 Task: Check the percentage active listings of high ceilings in the last 5 years.
Action: Mouse moved to (936, 209)
Screenshot: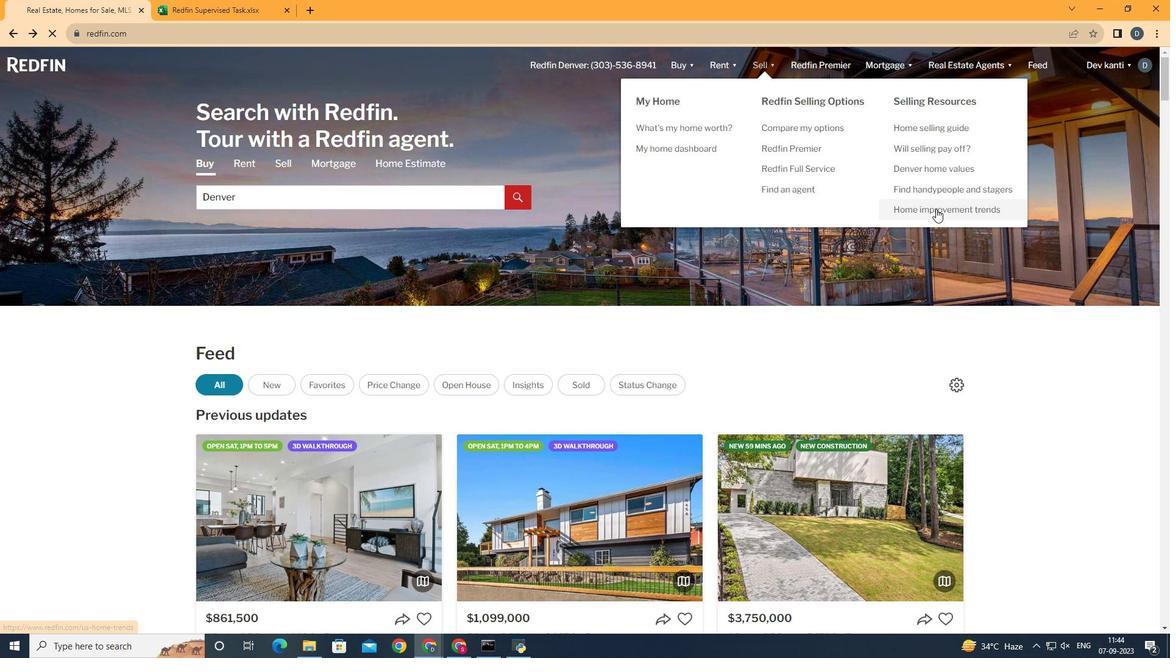 
Action: Mouse pressed left at (936, 209)
Screenshot: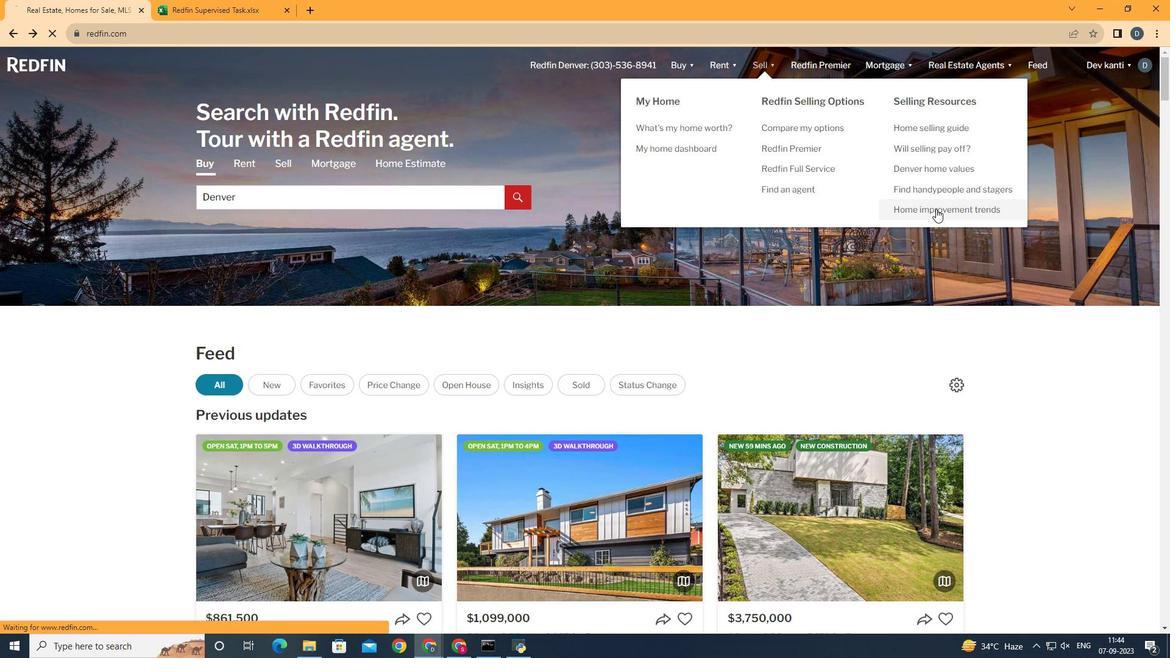 
Action: Mouse moved to (292, 245)
Screenshot: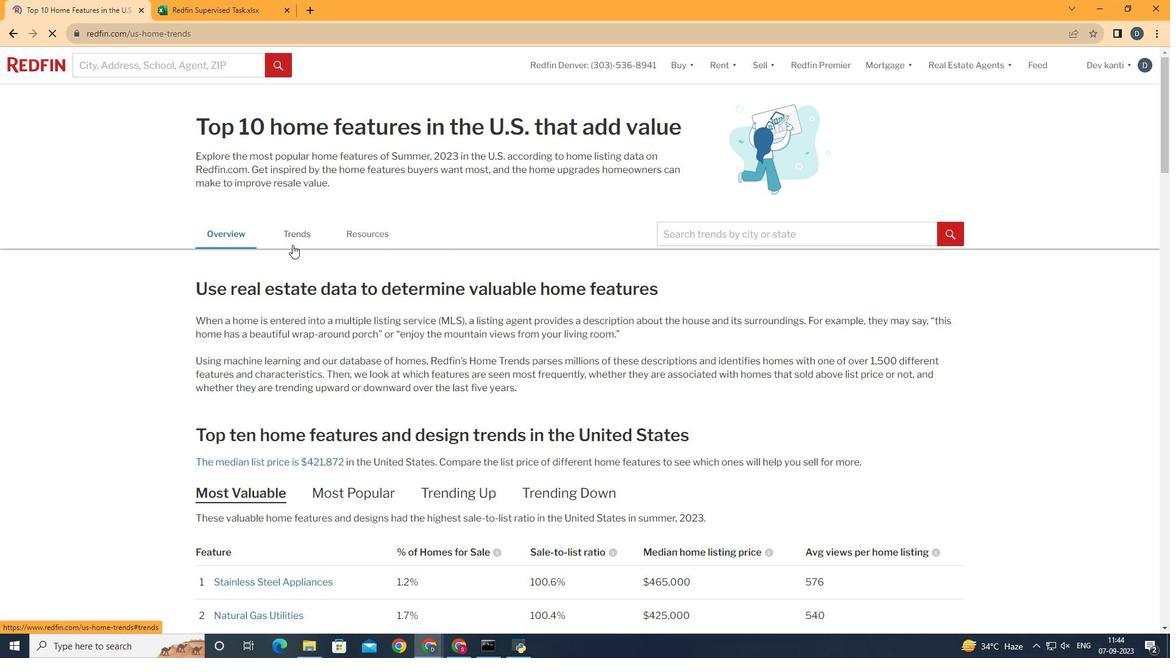 
Action: Mouse pressed left at (292, 245)
Screenshot: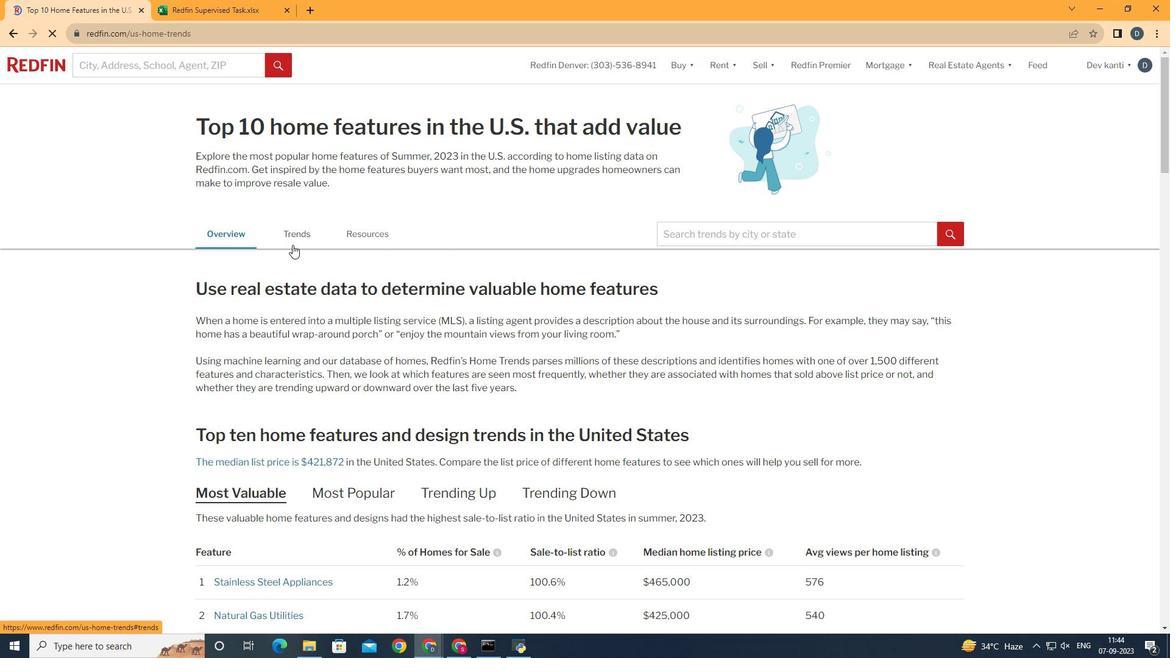 
Action: Mouse moved to (286, 247)
Screenshot: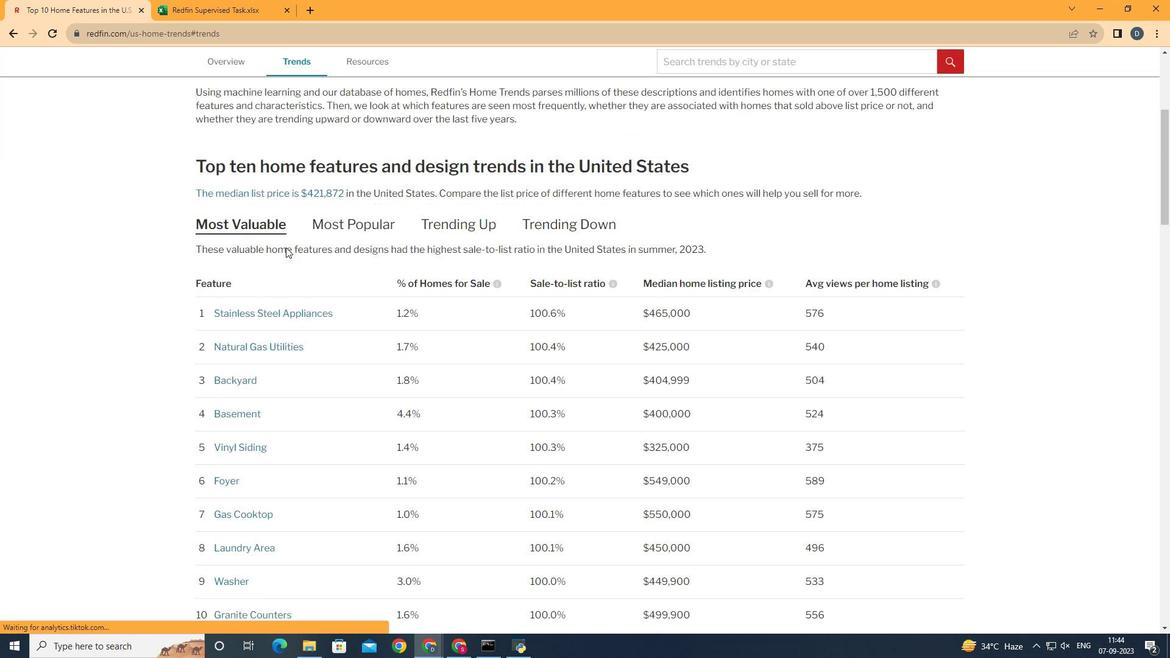 
Action: Mouse scrolled (286, 246) with delta (0, 0)
Screenshot: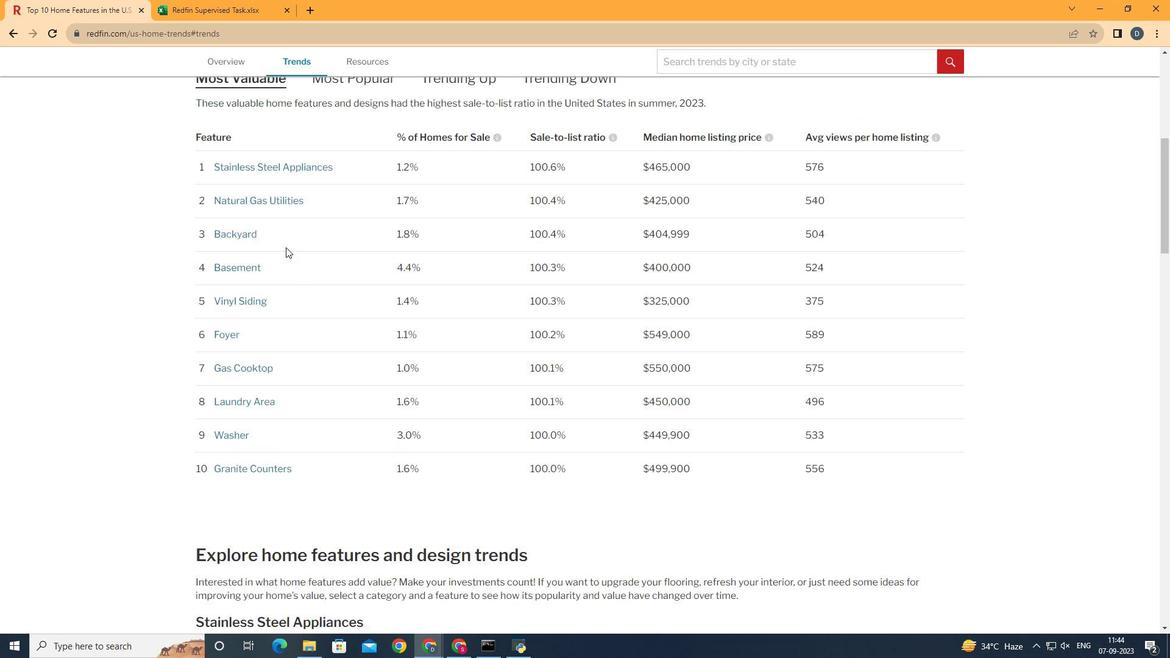 
Action: Mouse scrolled (286, 246) with delta (0, 0)
Screenshot: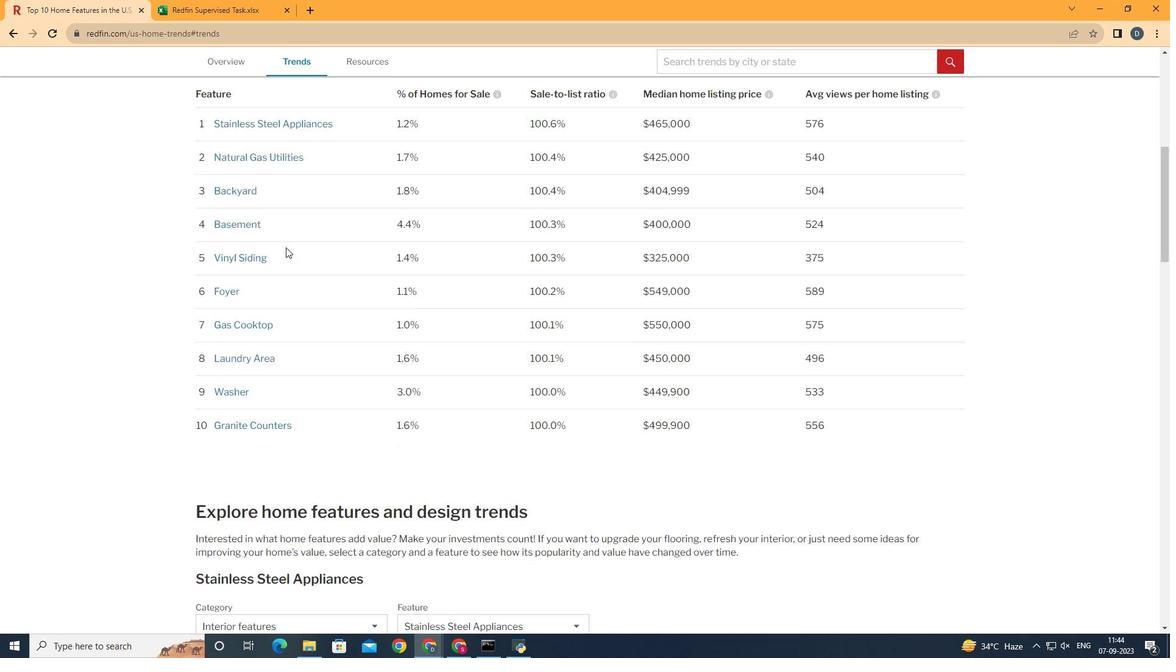 
Action: Mouse scrolled (286, 246) with delta (0, 0)
Screenshot: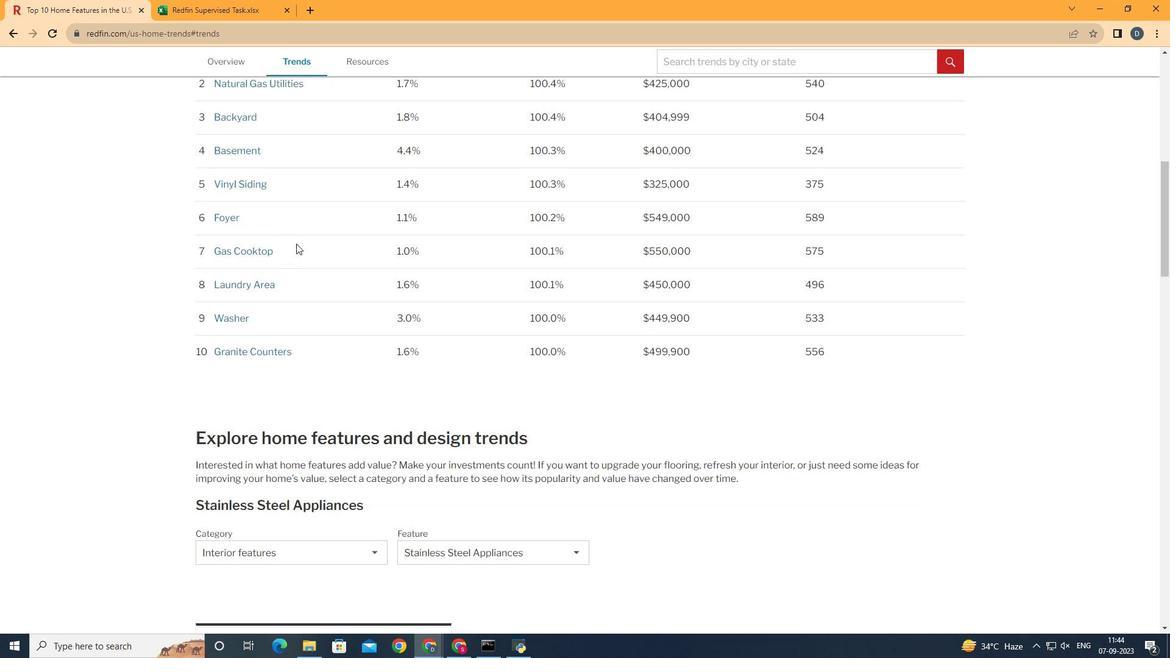 
Action: Mouse moved to (286, 246)
Screenshot: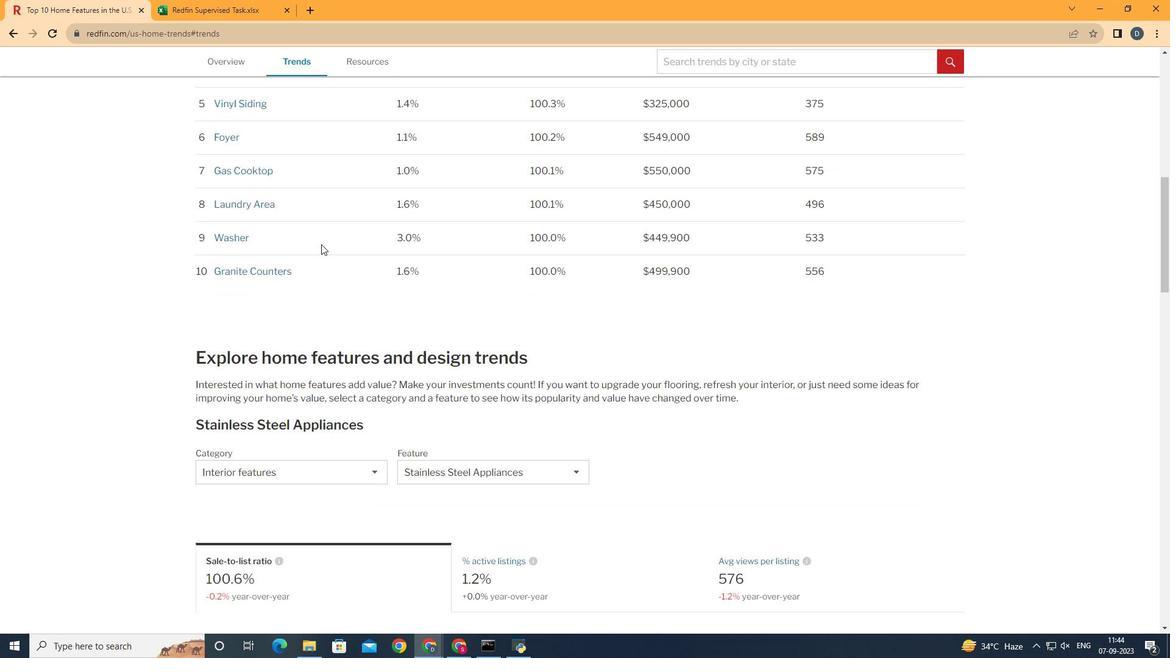 
Action: Mouse scrolled (286, 245) with delta (0, 0)
Screenshot: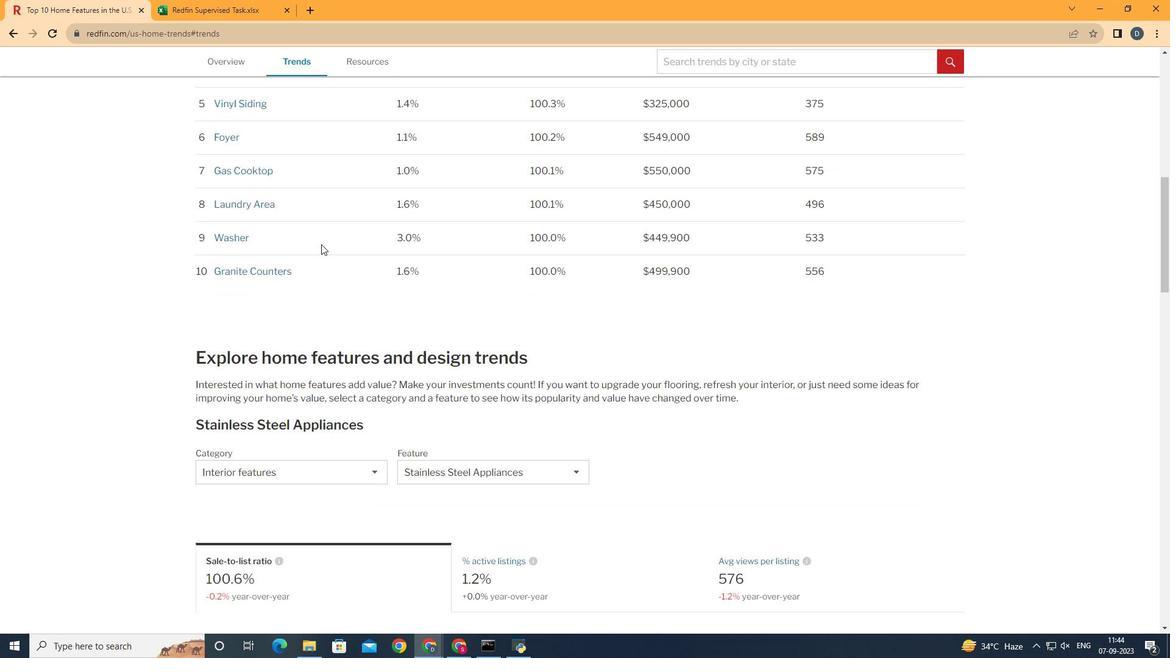 
Action: Mouse moved to (296, 243)
Screenshot: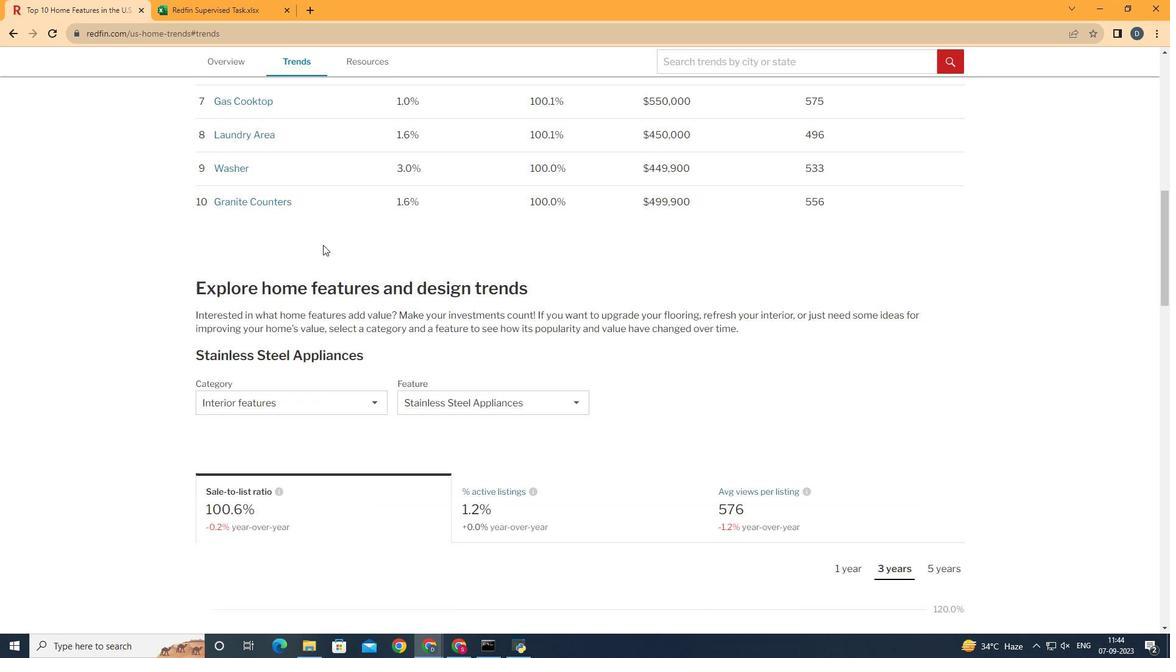 
Action: Mouse scrolled (296, 243) with delta (0, 0)
Screenshot: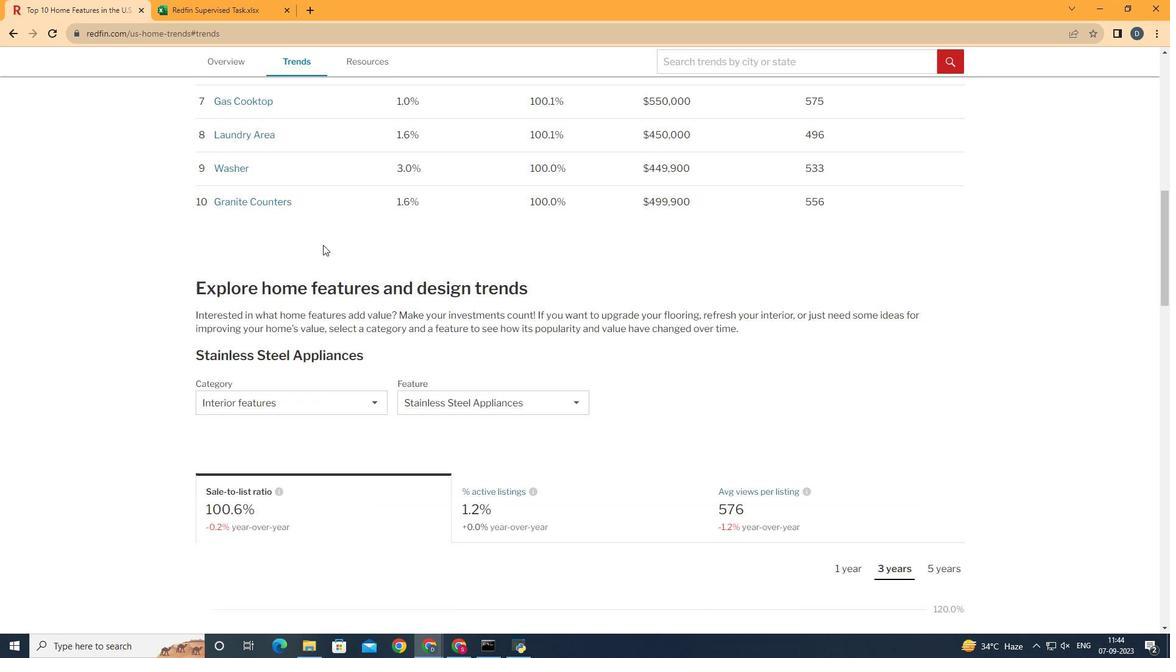 
Action: Mouse moved to (308, 242)
Screenshot: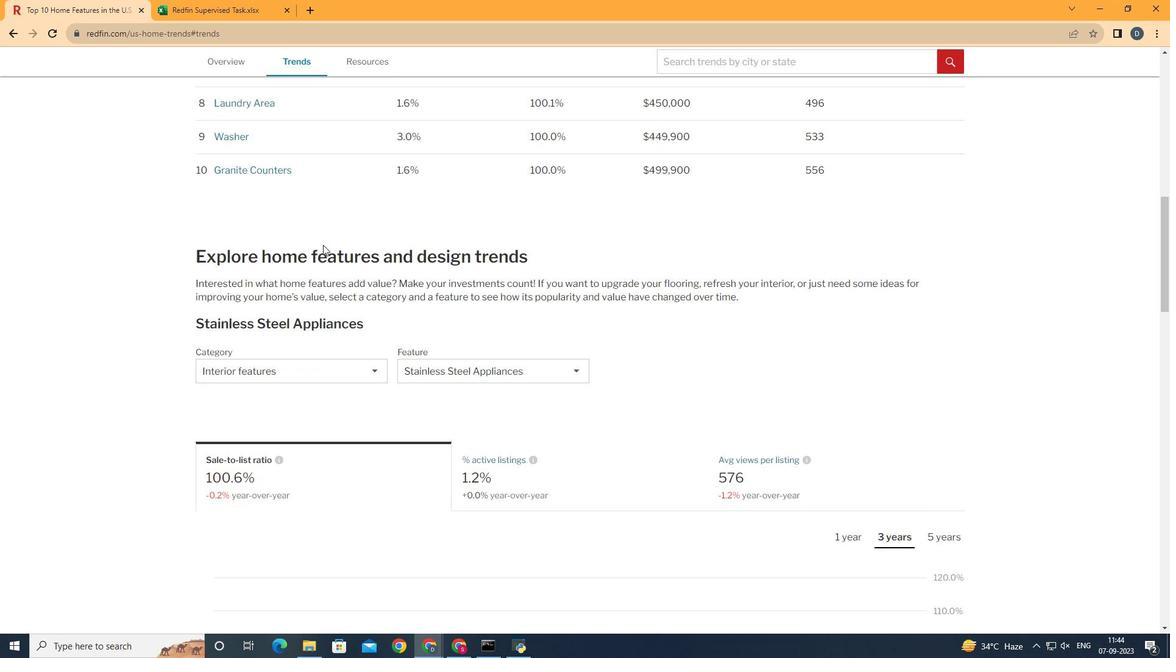 
Action: Mouse scrolled (308, 241) with delta (0, 0)
Screenshot: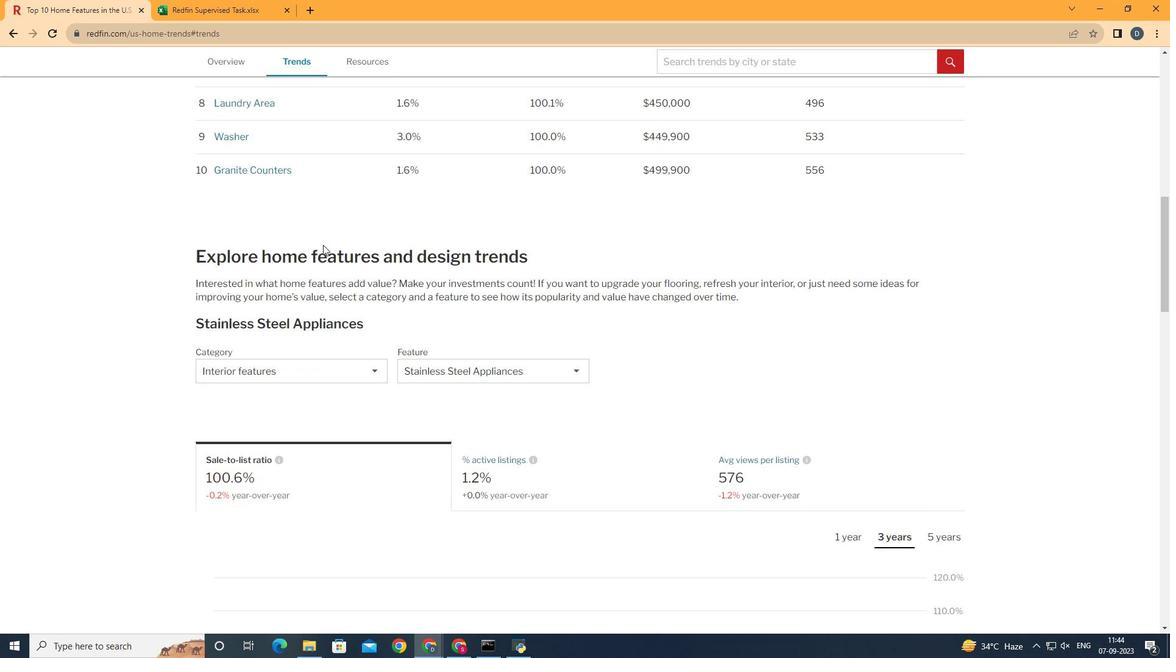 
Action: Mouse moved to (325, 365)
Screenshot: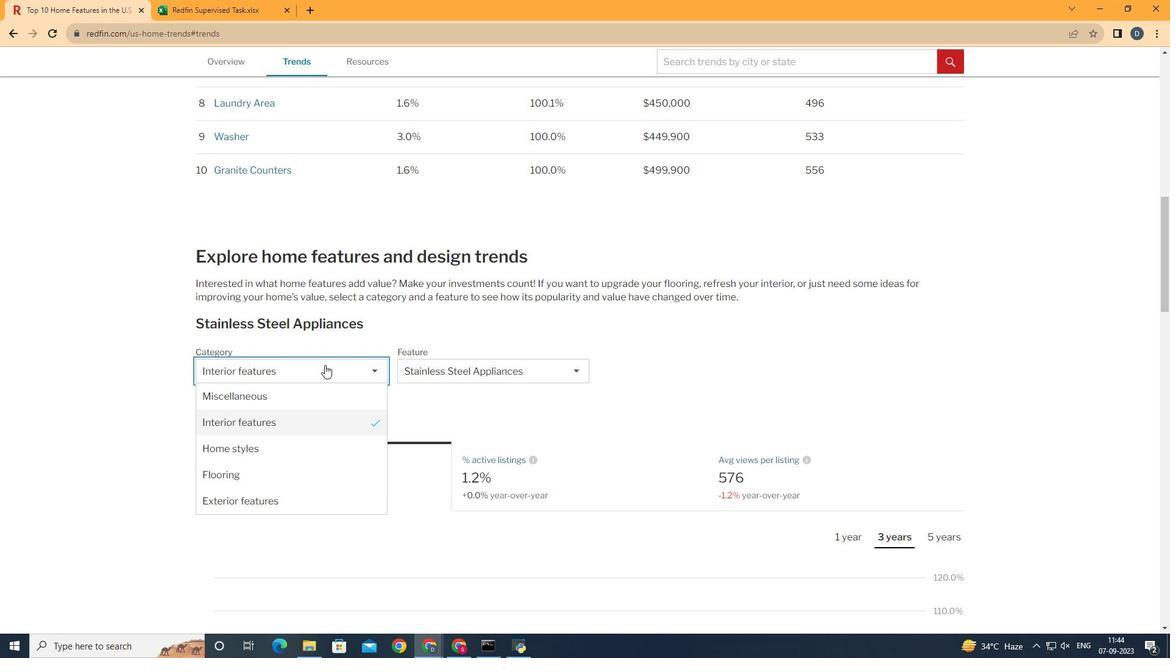 
Action: Mouse pressed left at (325, 365)
Screenshot: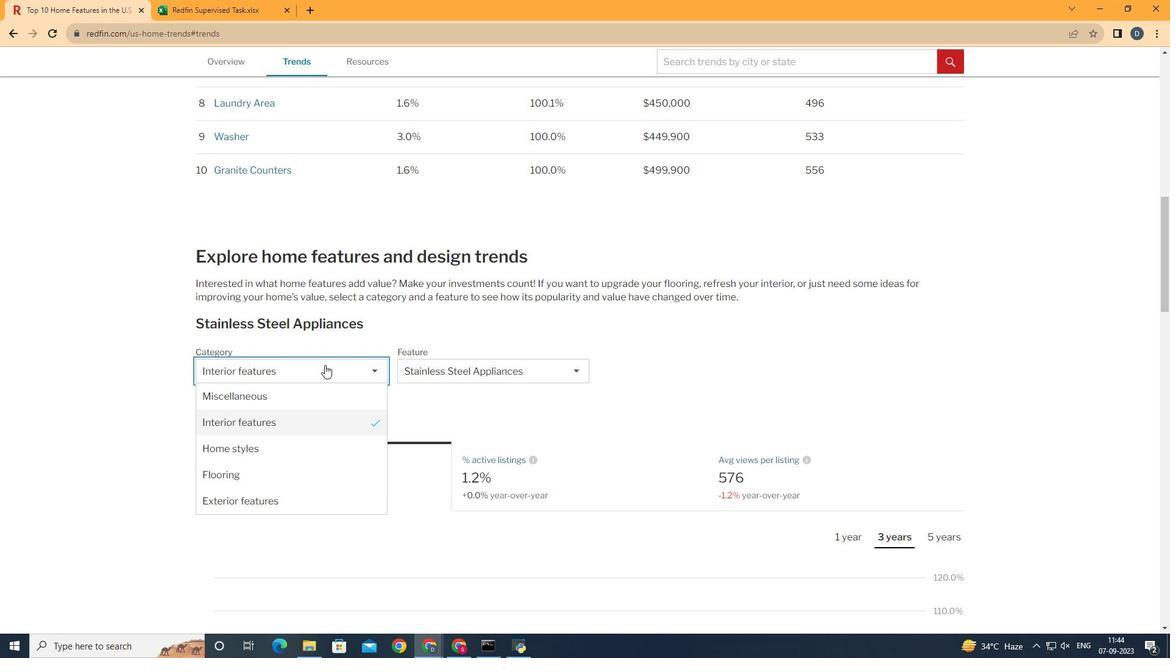 
Action: Mouse moved to (323, 404)
Screenshot: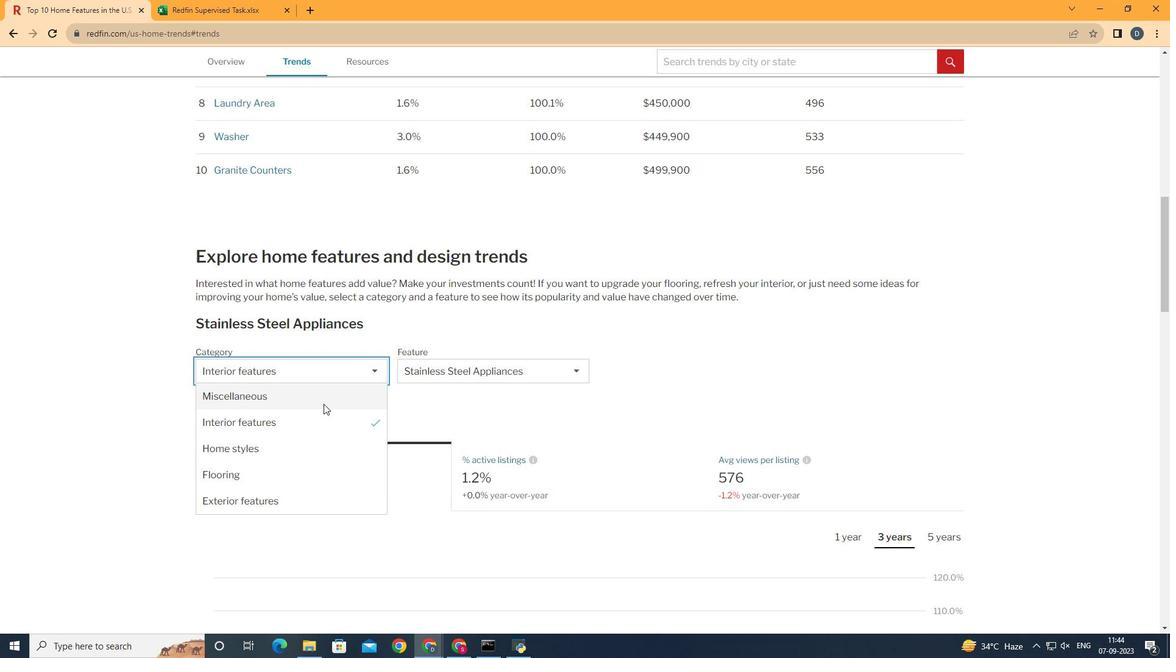 
Action: Mouse pressed left at (323, 404)
Screenshot: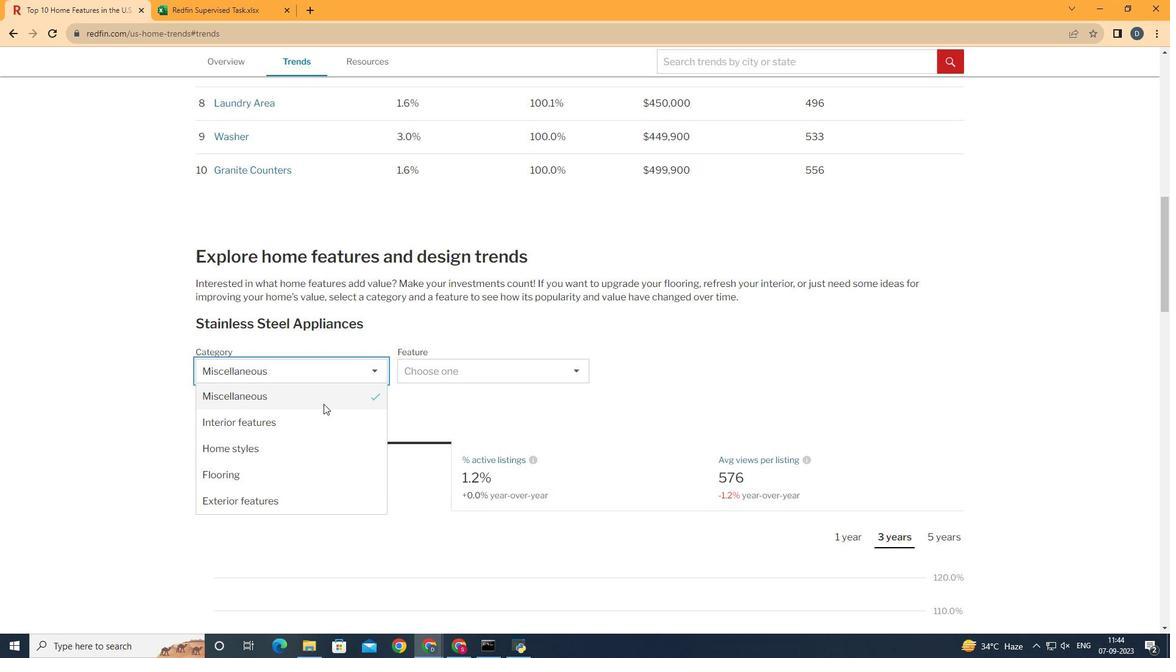 
Action: Mouse moved to (483, 370)
Screenshot: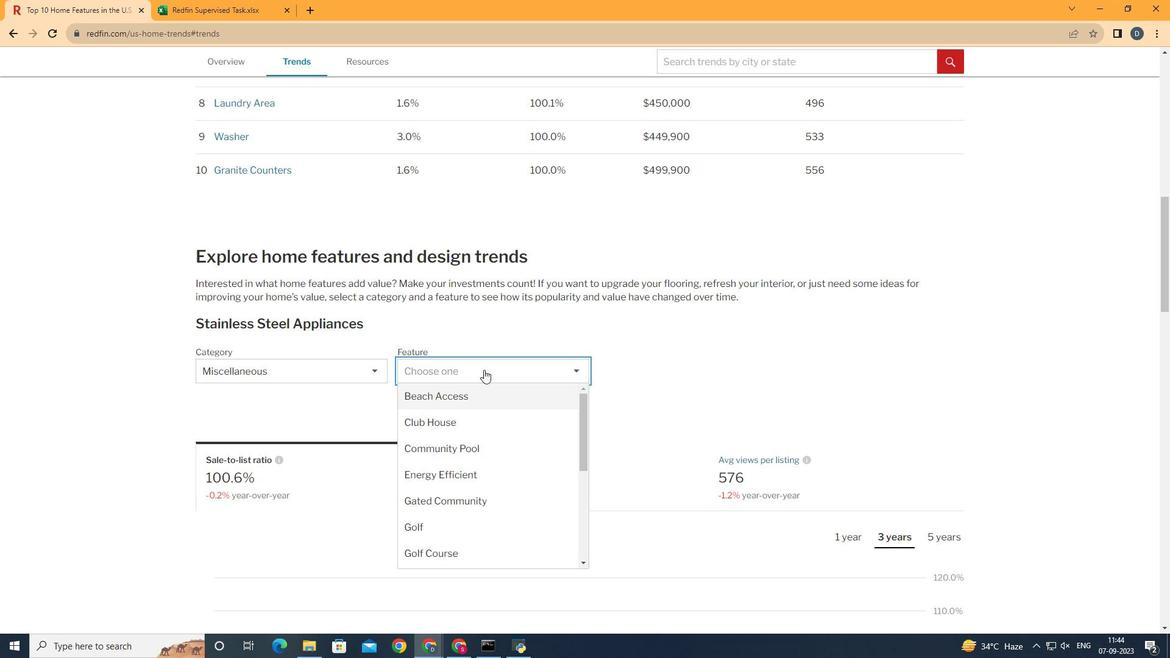 
Action: Mouse pressed left at (483, 370)
Screenshot: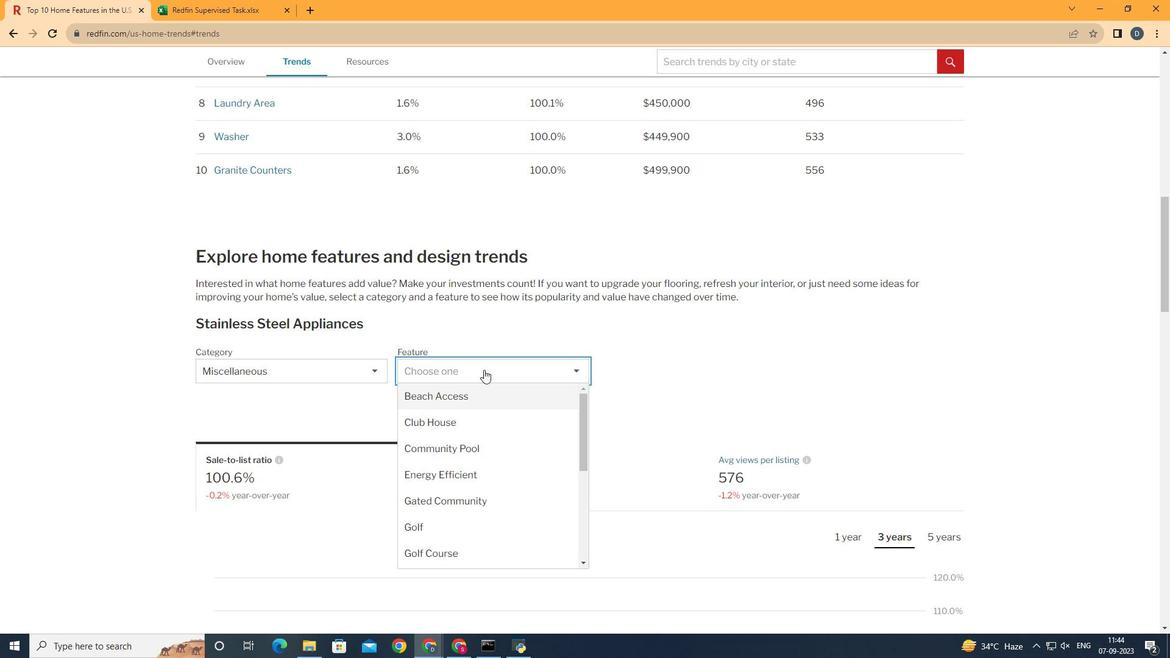 
Action: Mouse moved to (473, 443)
Screenshot: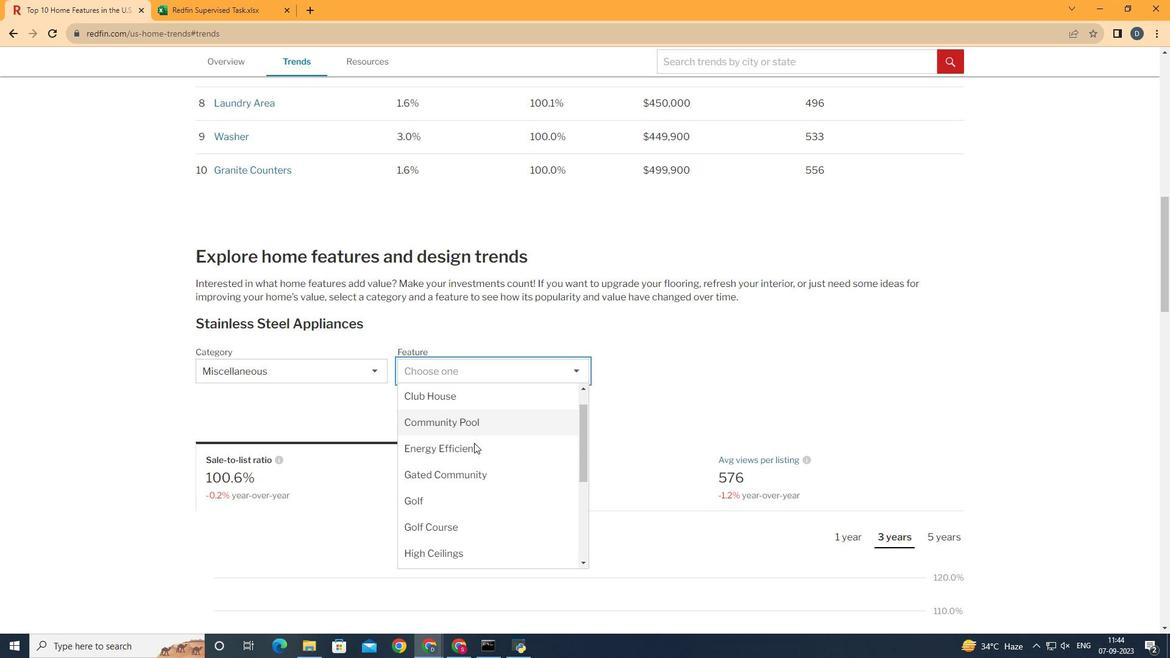 
Action: Mouse scrolled (473, 442) with delta (0, 0)
Screenshot: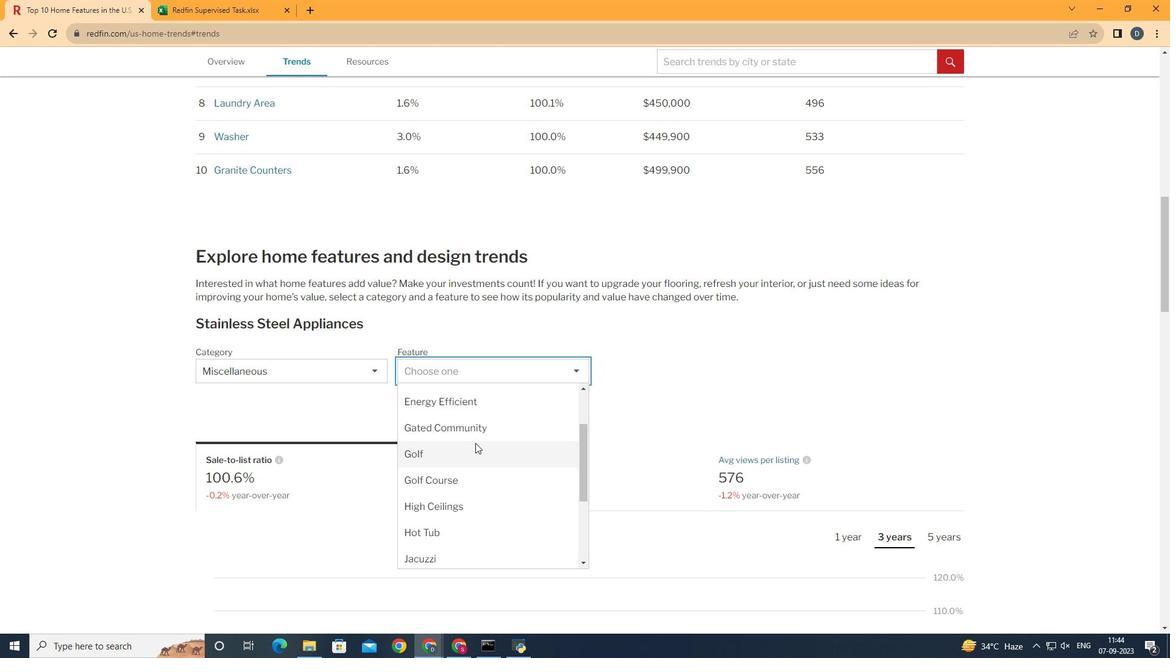 
Action: Mouse scrolled (473, 442) with delta (0, 0)
Screenshot: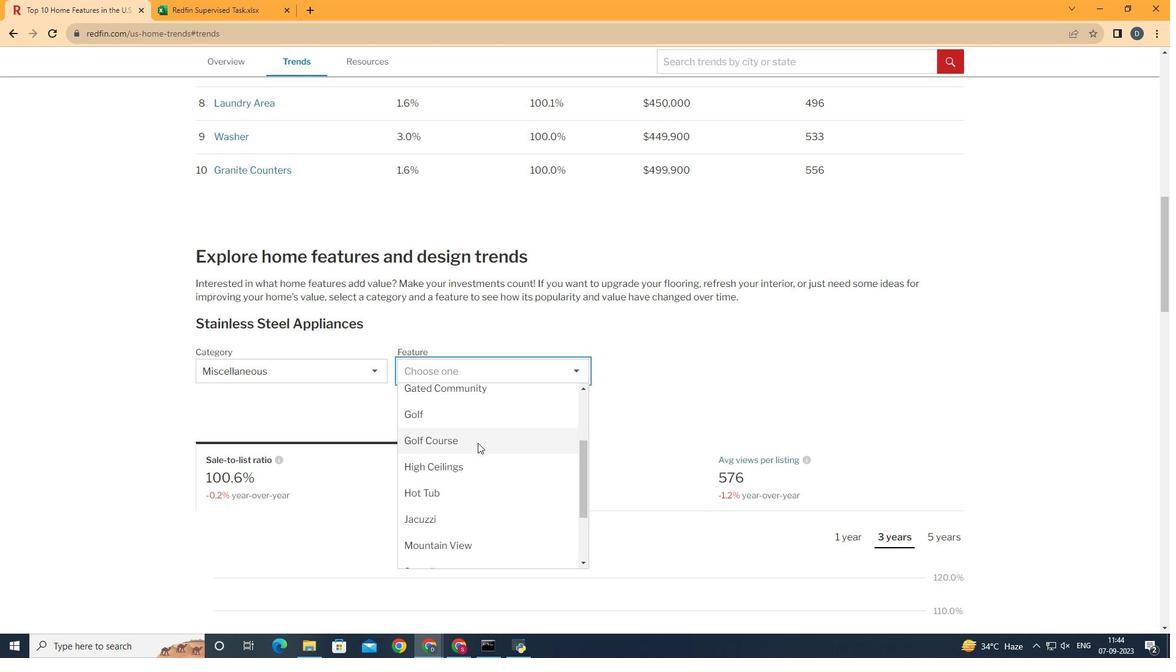 
Action: Mouse moved to (499, 465)
Screenshot: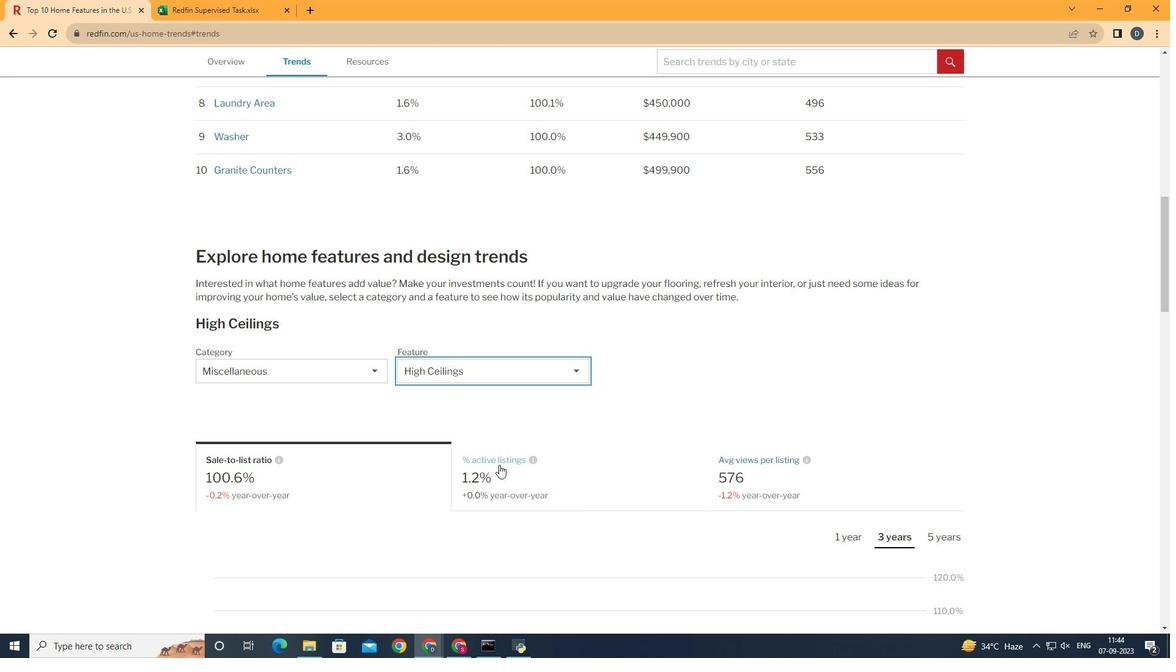 
Action: Mouse pressed left at (499, 465)
Screenshot: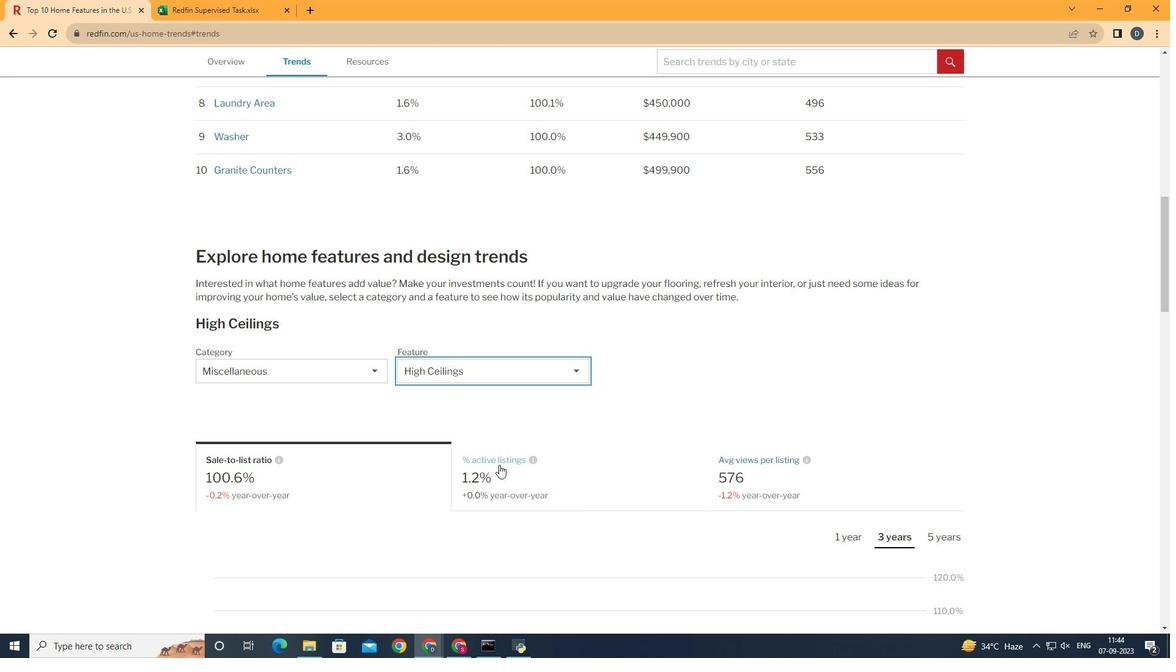 
Action: Mouse scrolled (499, 464) with delta (0, 0)
Screenshot: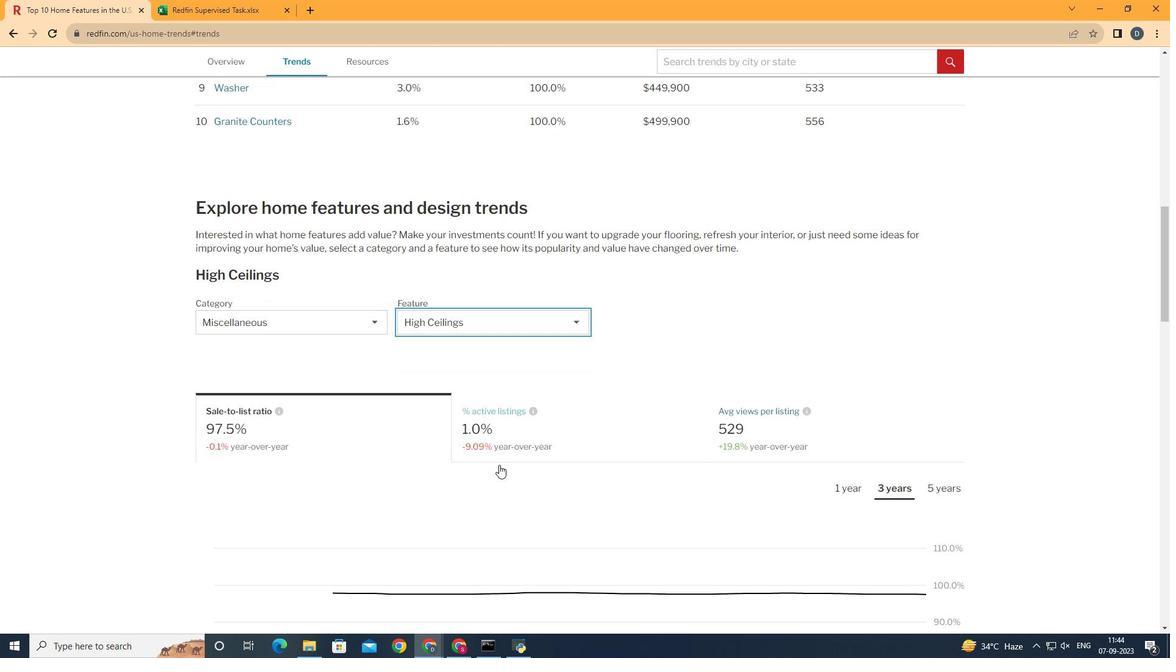
Action: Mouse moved to (606, 409)
Screenshot: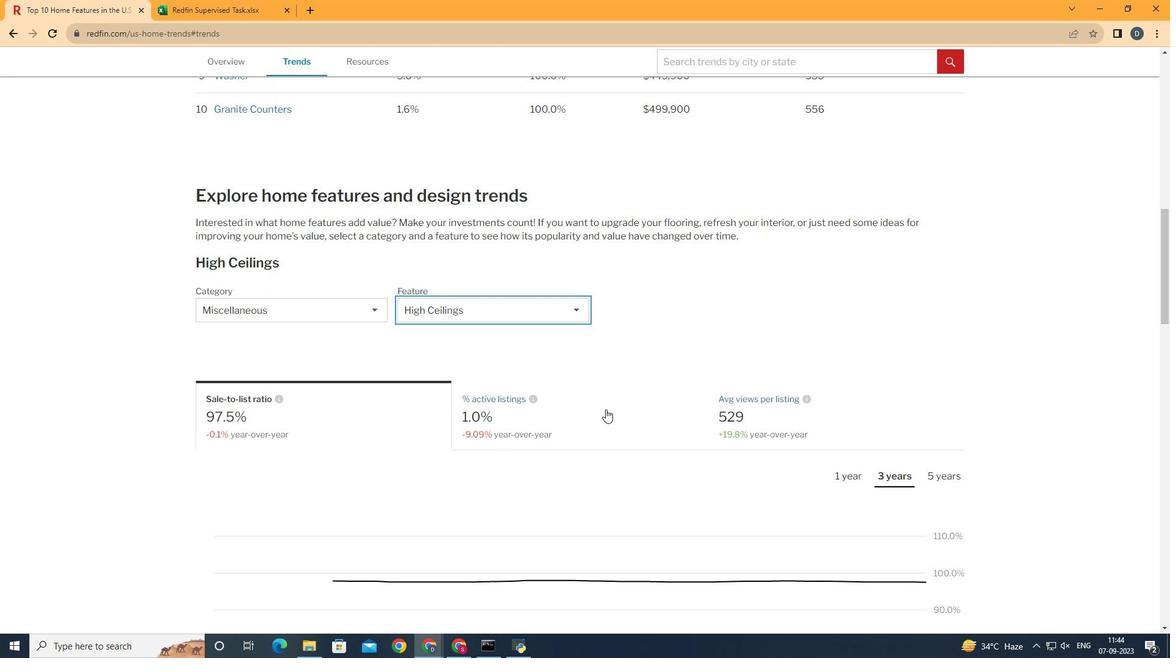
Action: Mouse pressed left at (606, 409)
Screenshot: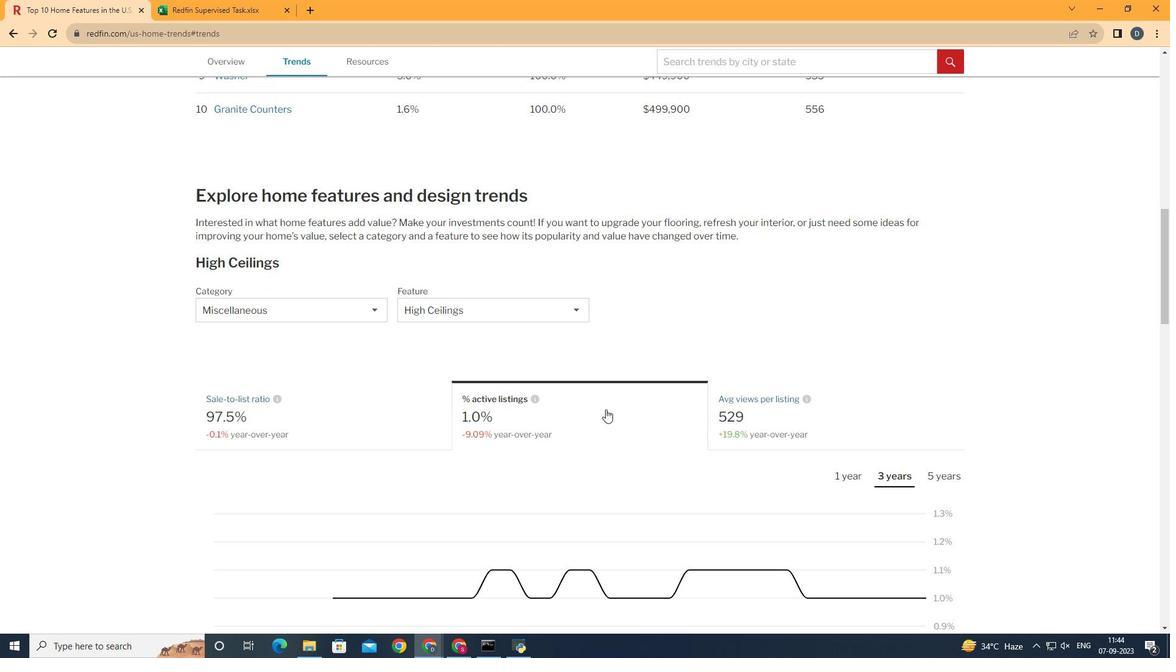 
Action: Mouse scrolled (606, 409) with delta (0, 0)
Screenshot: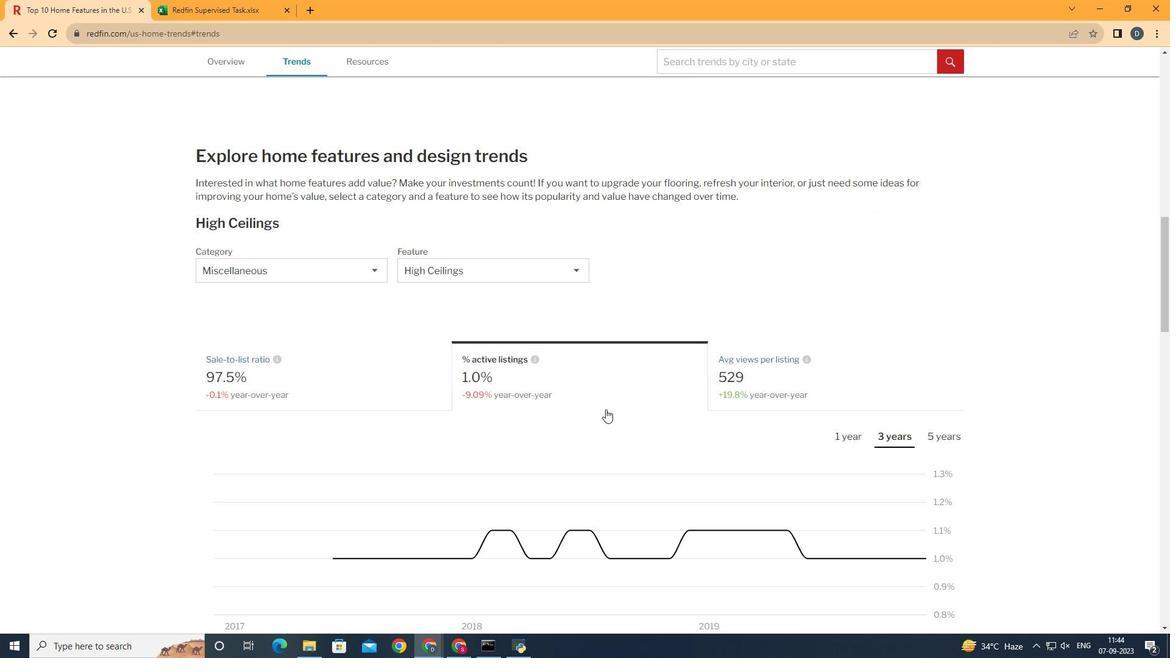 
Action: Mouse moved to (940, 417)
Screenshot: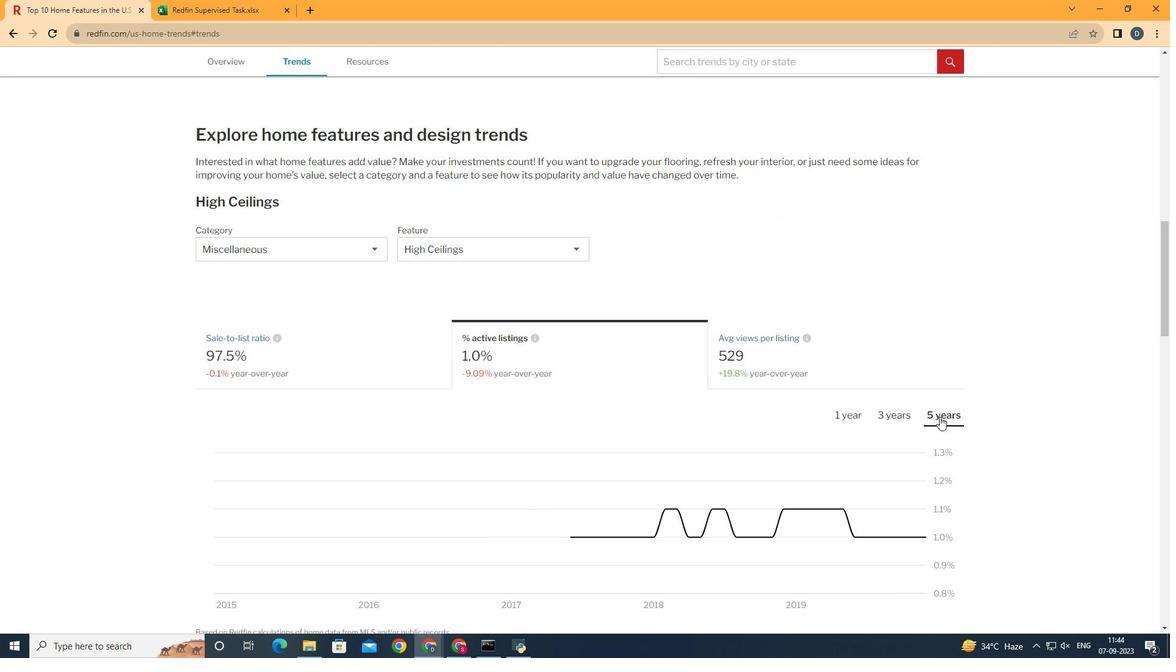 
Action: Mouse pressed left at (940, 417)
Screenshot: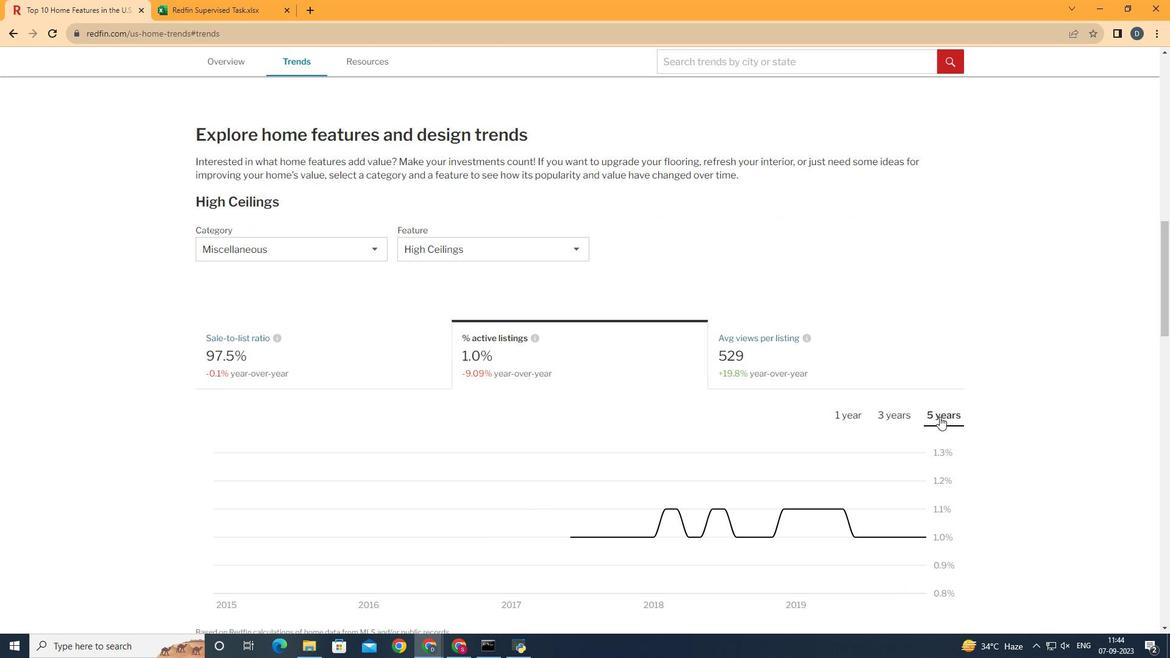 
Action: Mouse scrolled (940, 416) with delta (0, 0)
Screenshot: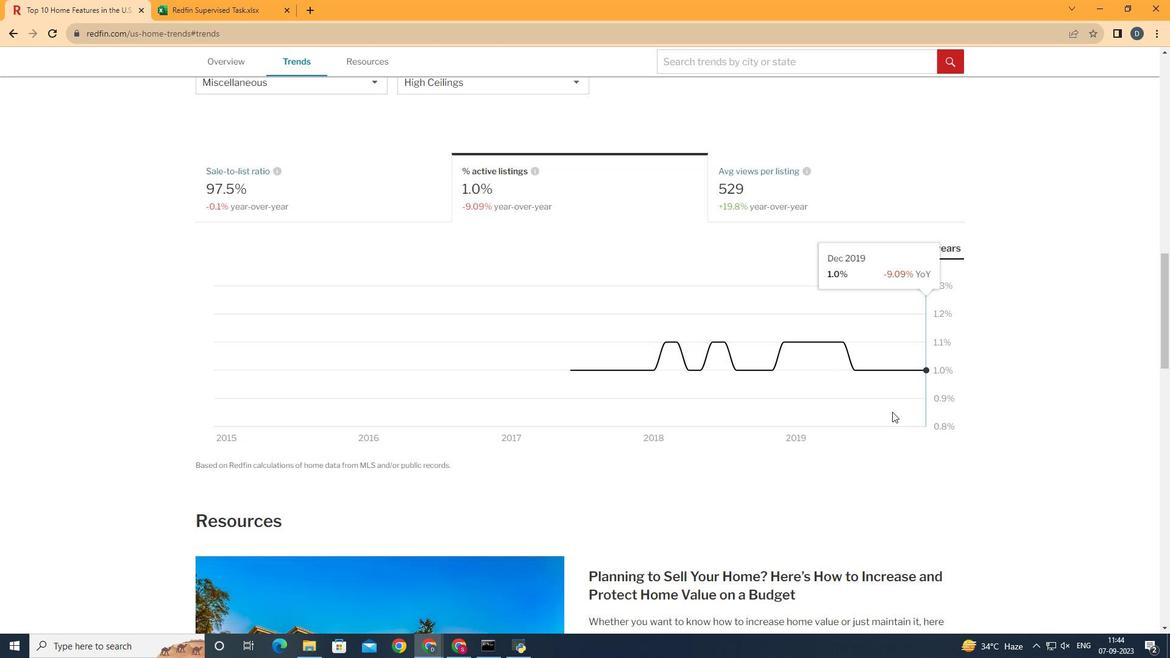 
Action: Mouse scrolled (940, 416) with delta (0, 0)
Screenshot: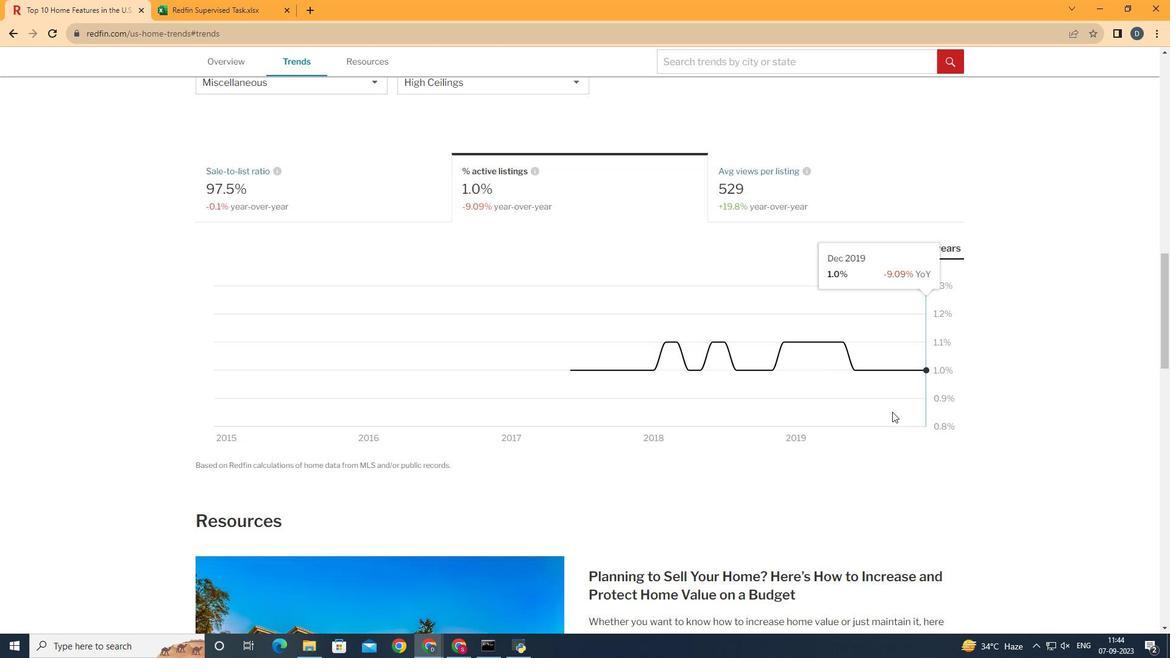 
Action: Mouse scrolled (940, 416) with delta (0, 0)
Screenshot: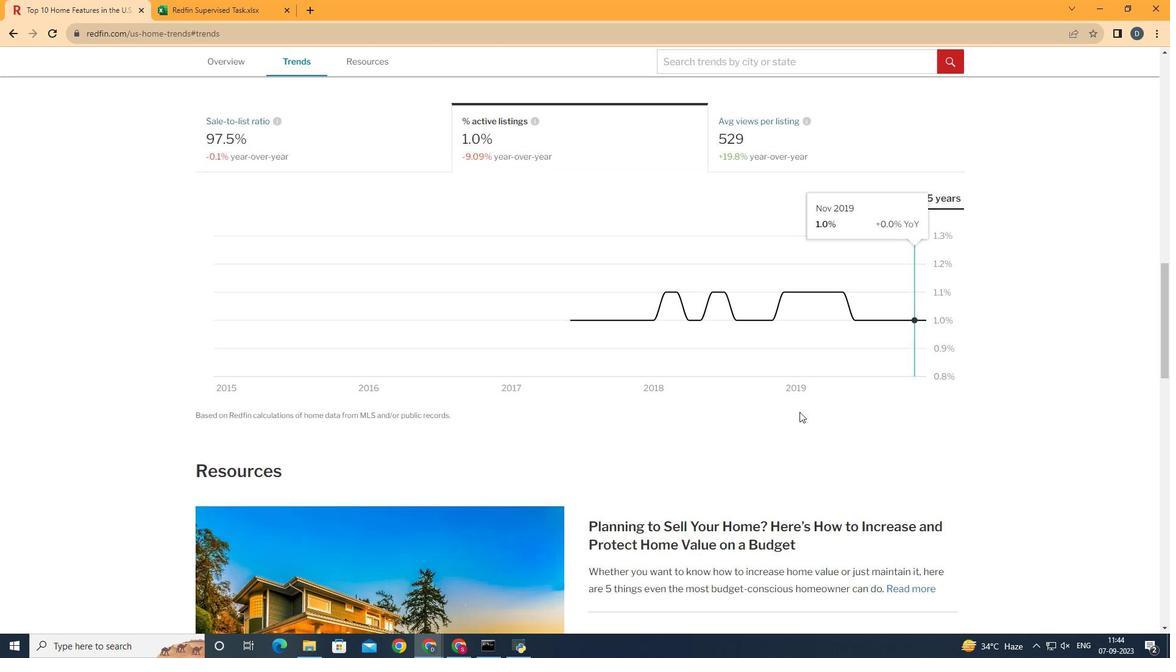 
Action: Mouse scrolled (940, 416) with delta (0, 0)
Screenshot: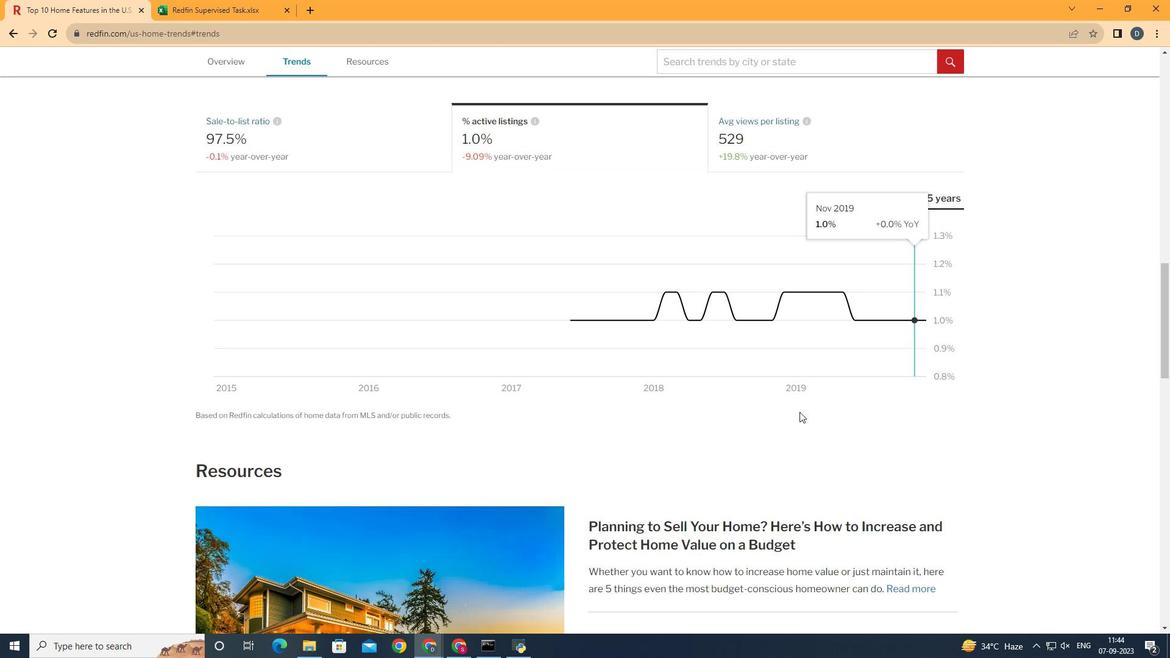 
Action: Mouse moved to (906, 323)
Screenshot: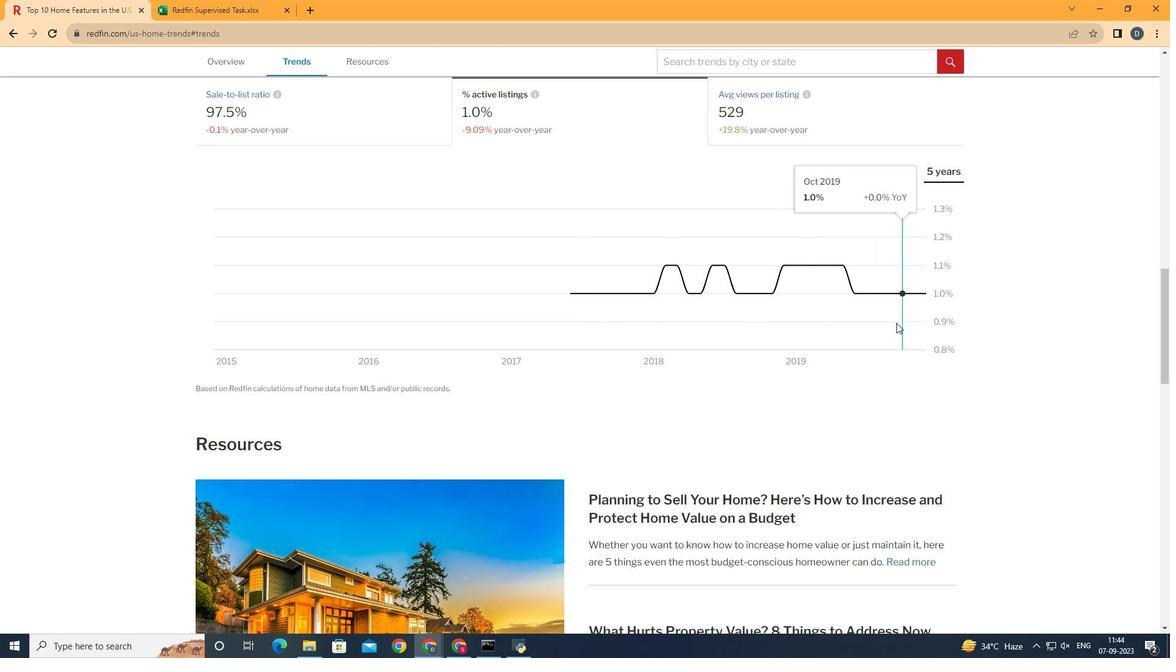 
